 Task: Create a new field with title Stage a blank project AgileCenter with field type as Single-select and options as Not Started, In Progress and Complete
Action: Mouse moved to (947, 192)
Screenshot: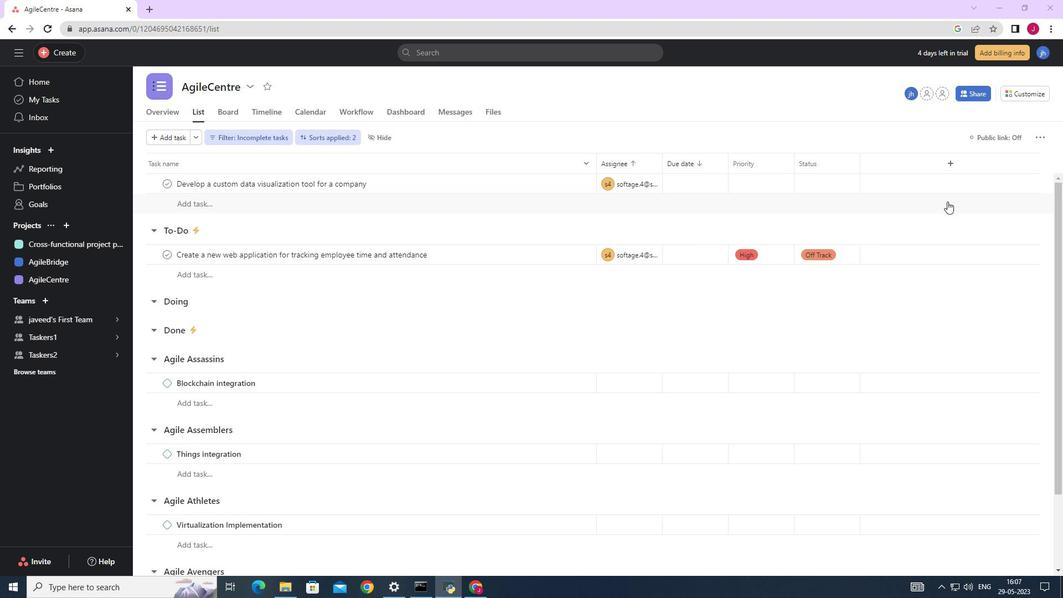 
Action: Mouse scrolled (947, 193) with delta (0, 0)
Screenshot: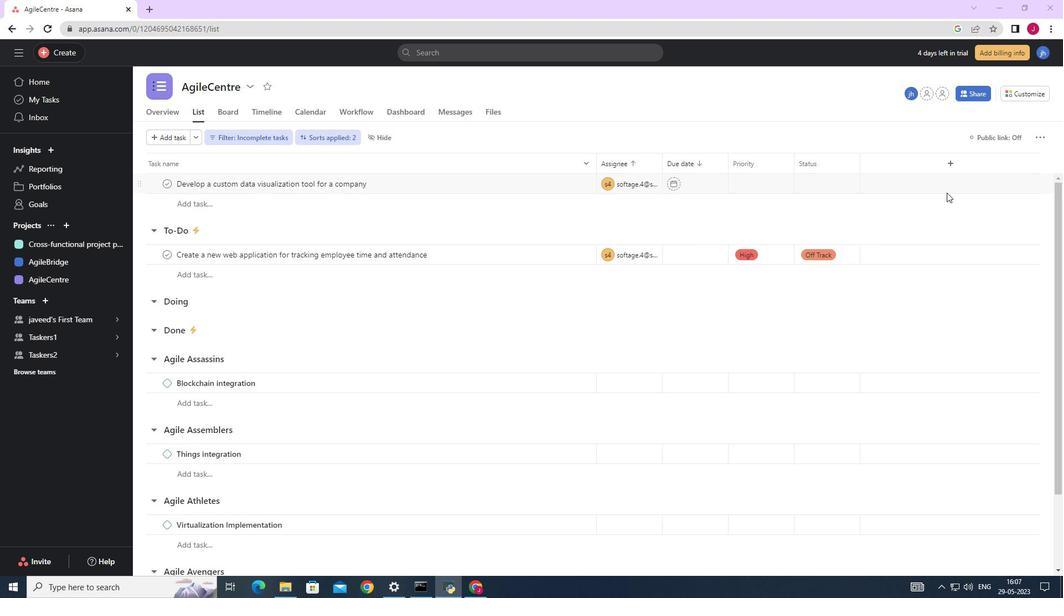 
Action: Mouse scrolled (947, 193) with delta (0, 0)
Screenshot: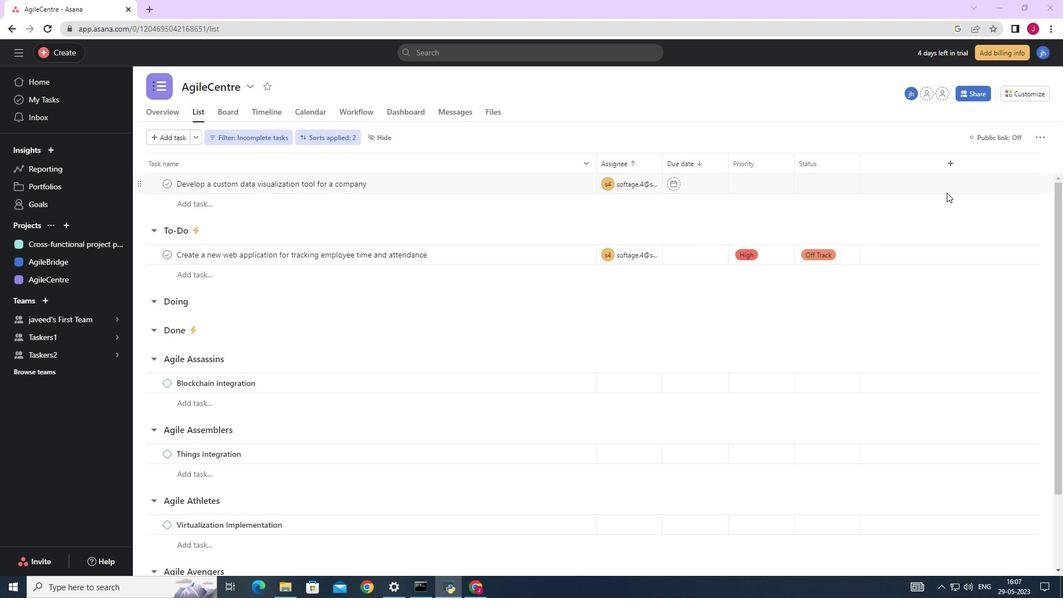 
Action: Mouse moved to (1033, 90)
Screenshot: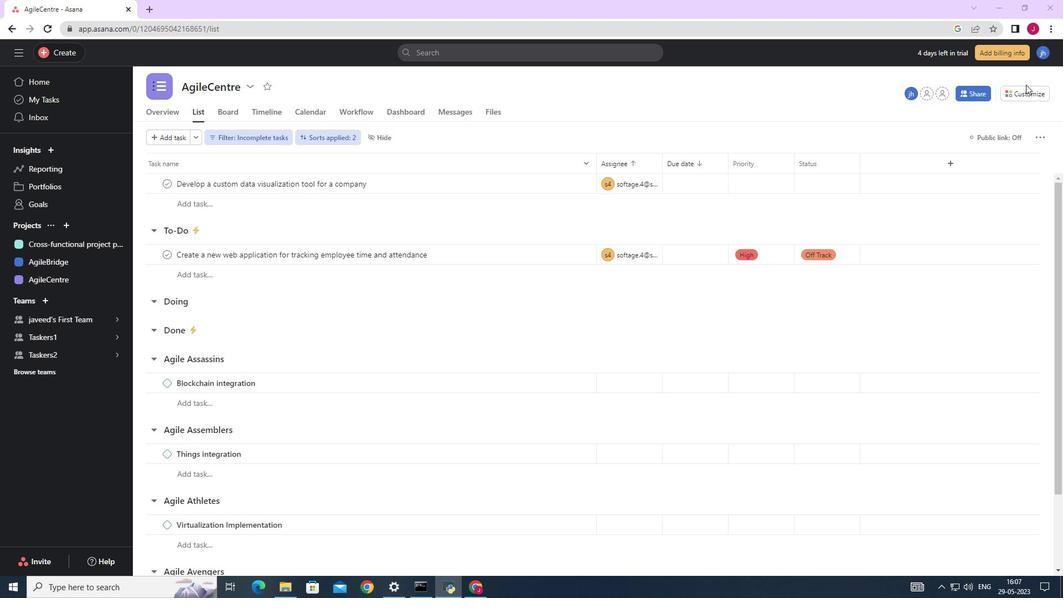 
Action: Mouse pressed left at (1033, 90)
Screenshot: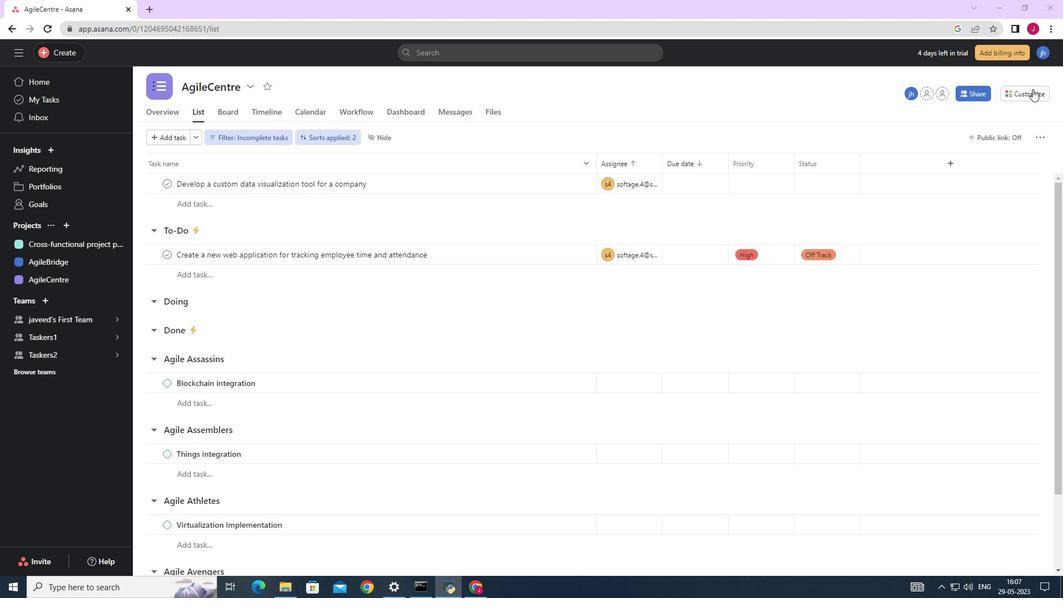 
Action: Mouse moved to (911, 225)
Screenshot: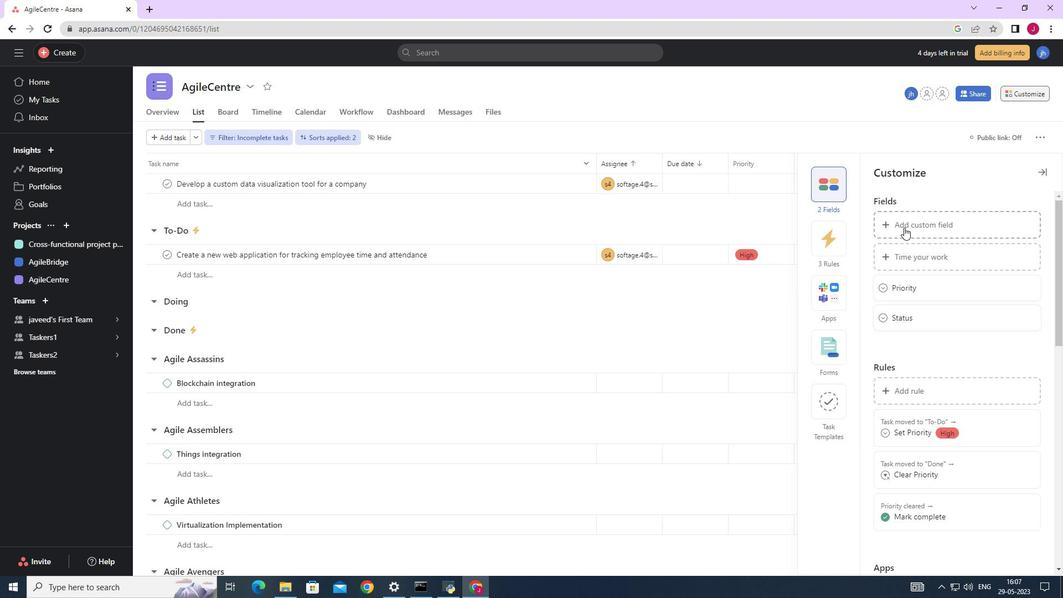 
Action: Mouse pressed left at (911, 225)
Screenshot: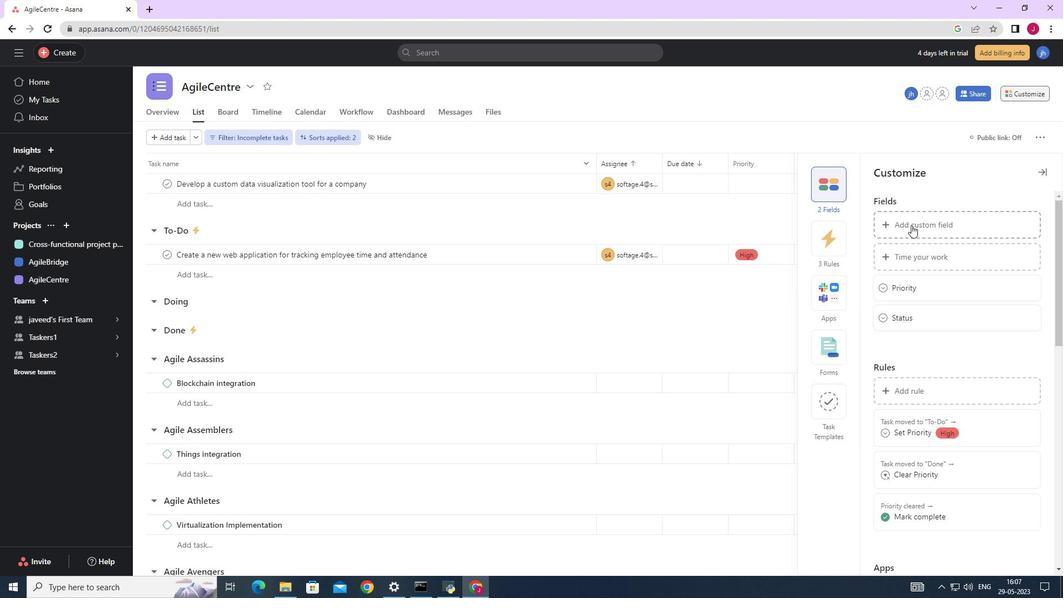 
Action: Mouse moved to (435, 172)
Screenshot: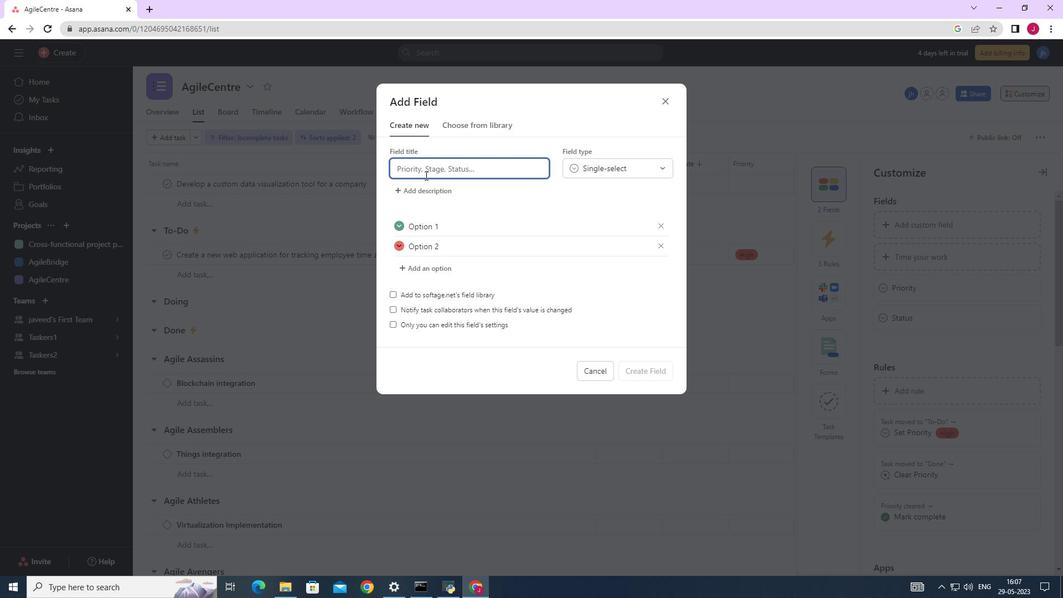 
Action: Mouse pressed left at (435, 172)
Screenshot: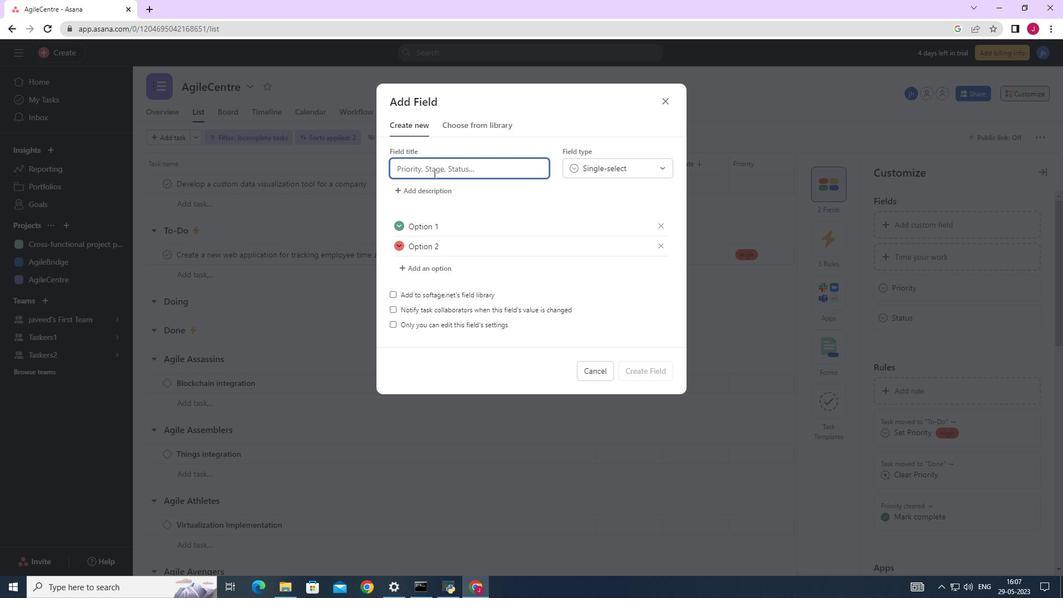 
Action: Mouse moved to (435, 172)
Screenshot: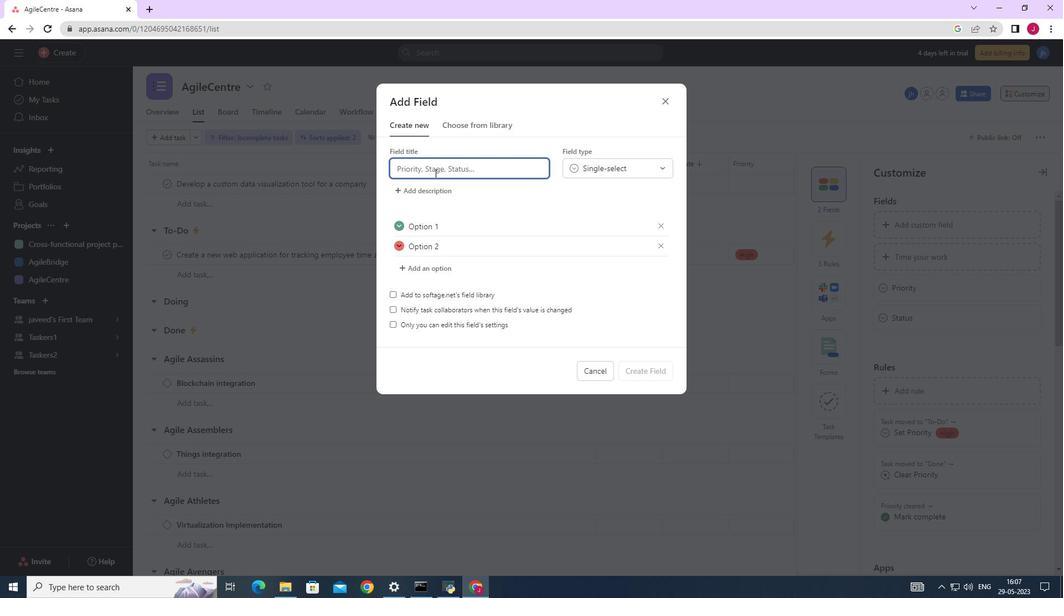 
Action: Key pressed <Key.caps_lock>T<Key.caps_lock>itle<Key.space><Key.backspace><Key.backspace><Key.backspace><Key.backspace><Key.backspace><Key.backspace><Key.caps_lock>A<Key.caps_lock><Key.space>blank<Key.space>project
Screenshot: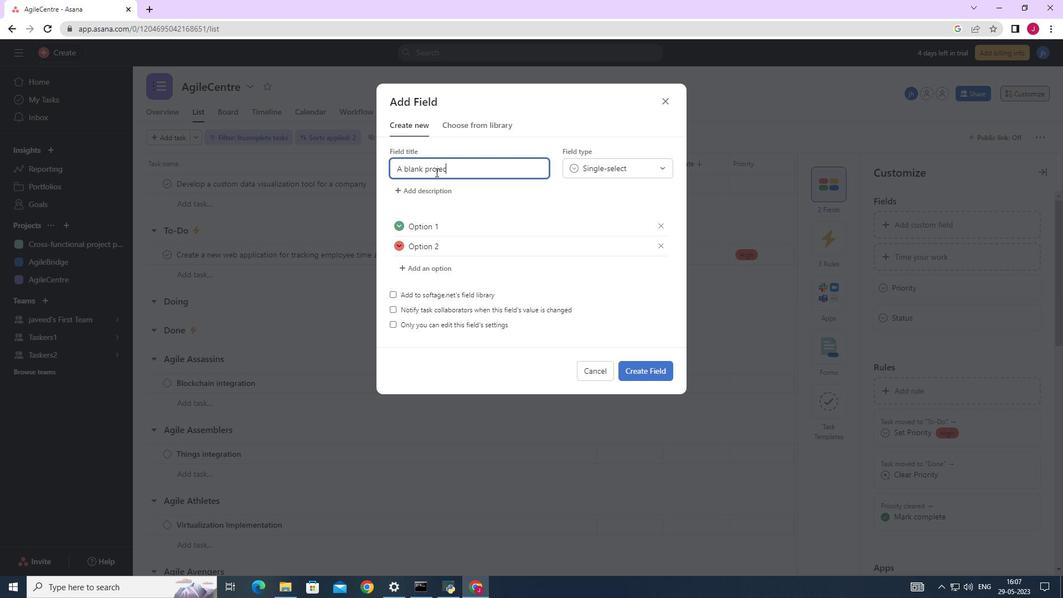 
Action: Mouse moved to (632, 165)
Screenshot: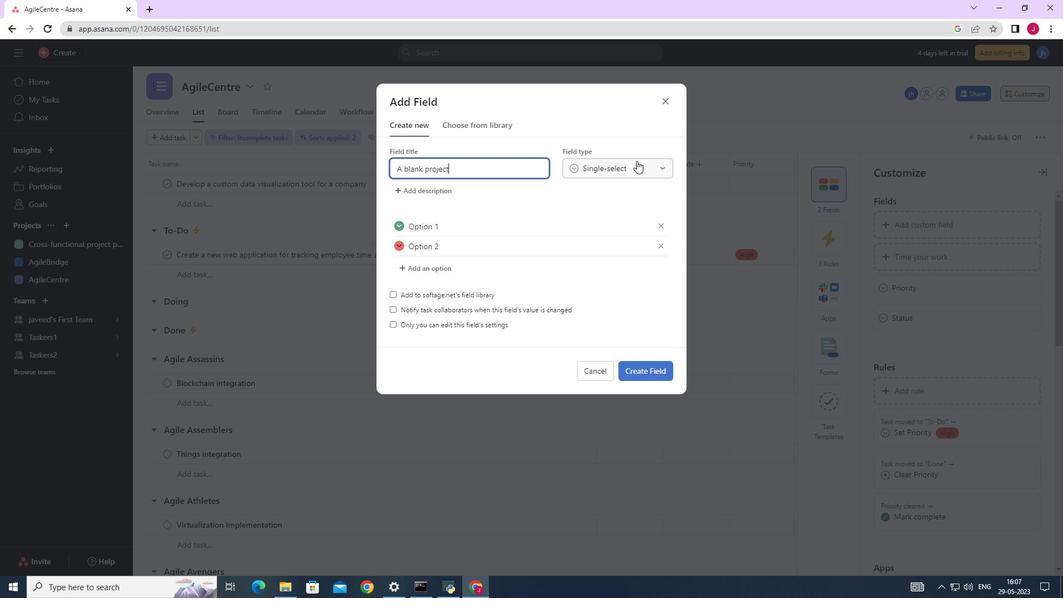 
Action: Mouse pressed left at (632, 165)
Screenshot: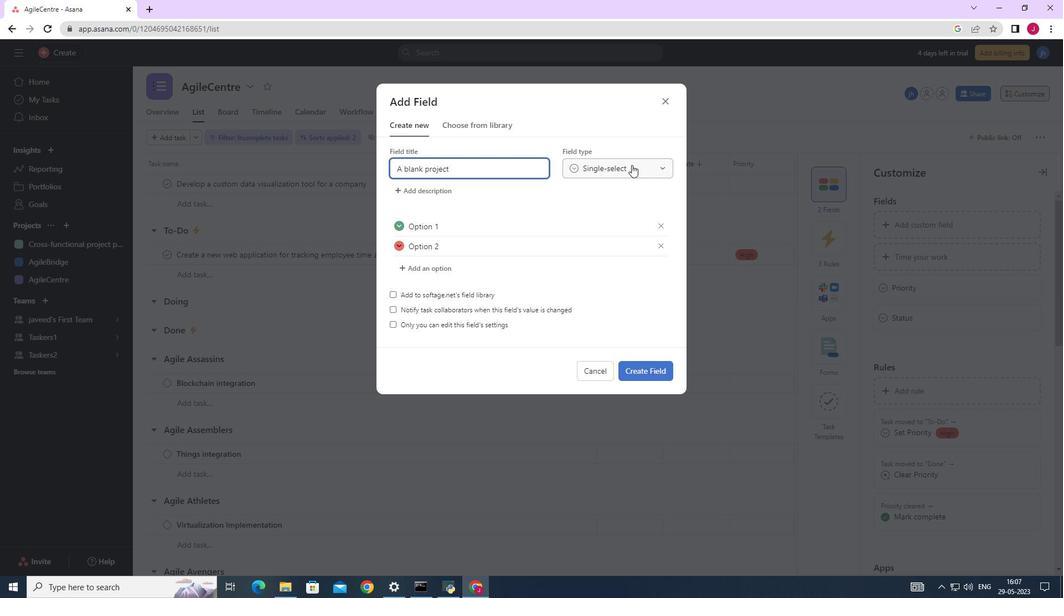 
Action: Mouse pressed left at (632, 165)
Screenshot: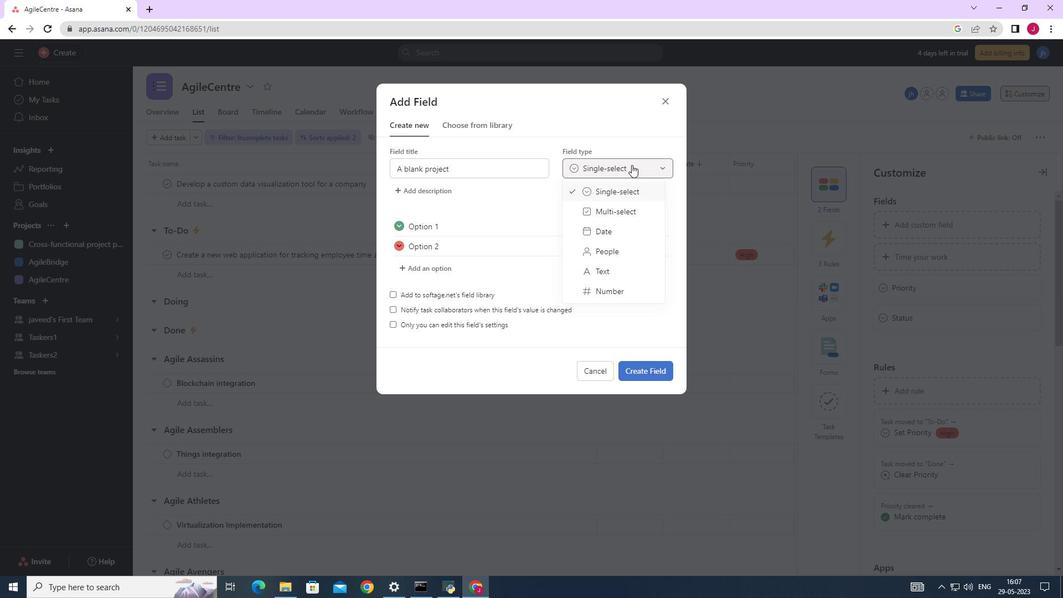 
Action: Mouse moved to (663, 227)
Screenshot: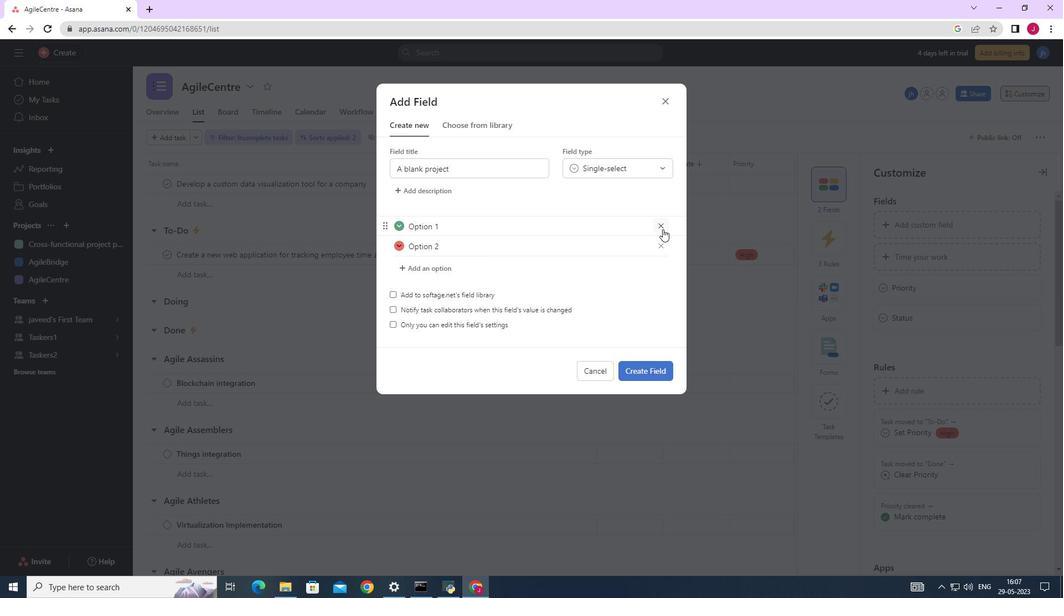 
Action: Mouse pressed left at (663, 227)
Screenshot: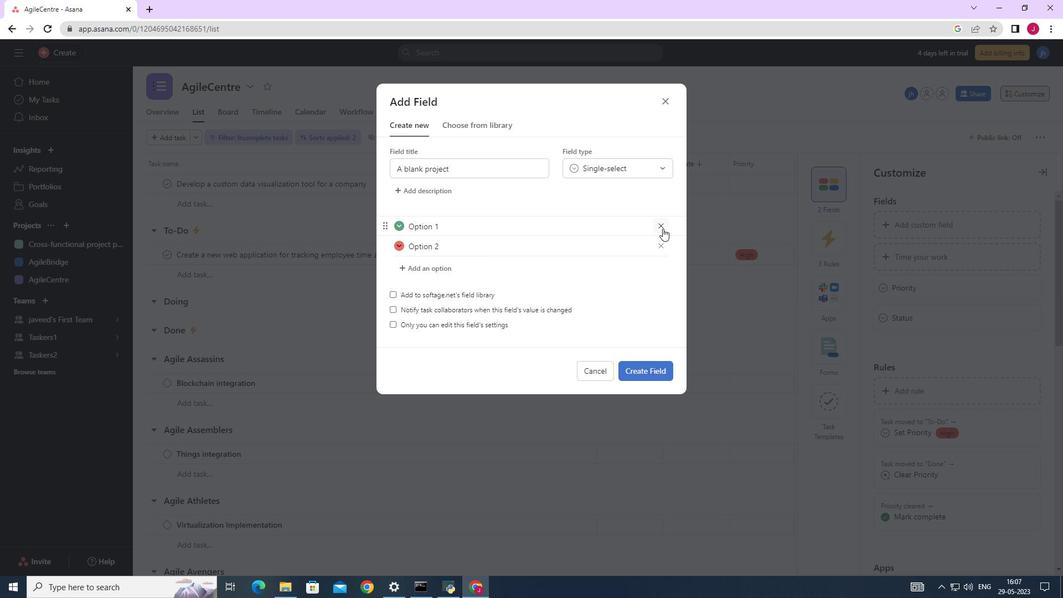 
Action: Mouse moved to (662, 227)
Screenshot: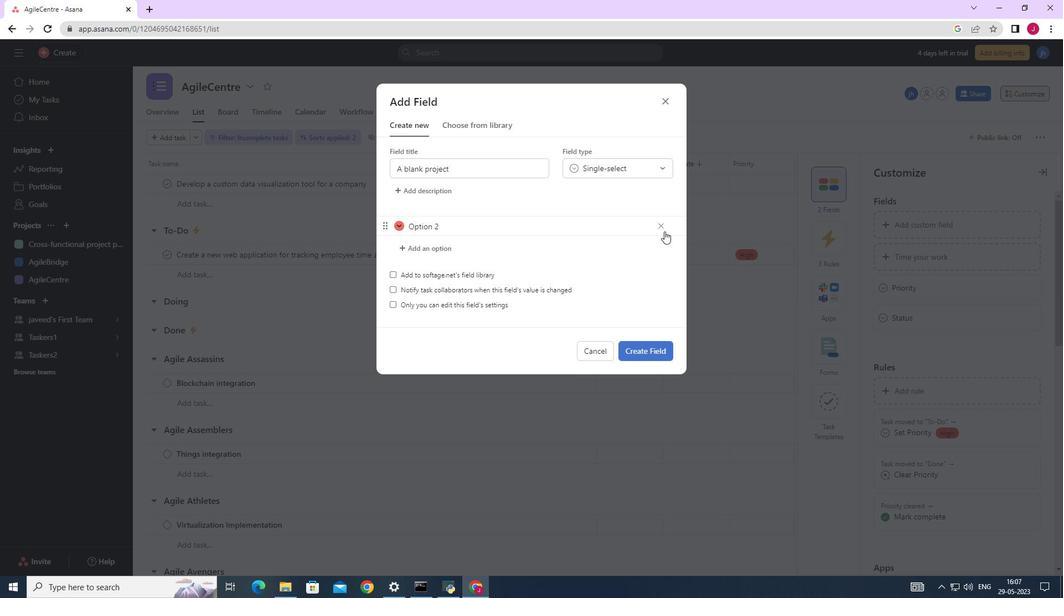 
Action: Mouse pressed left at (662, 227)
Screenshot: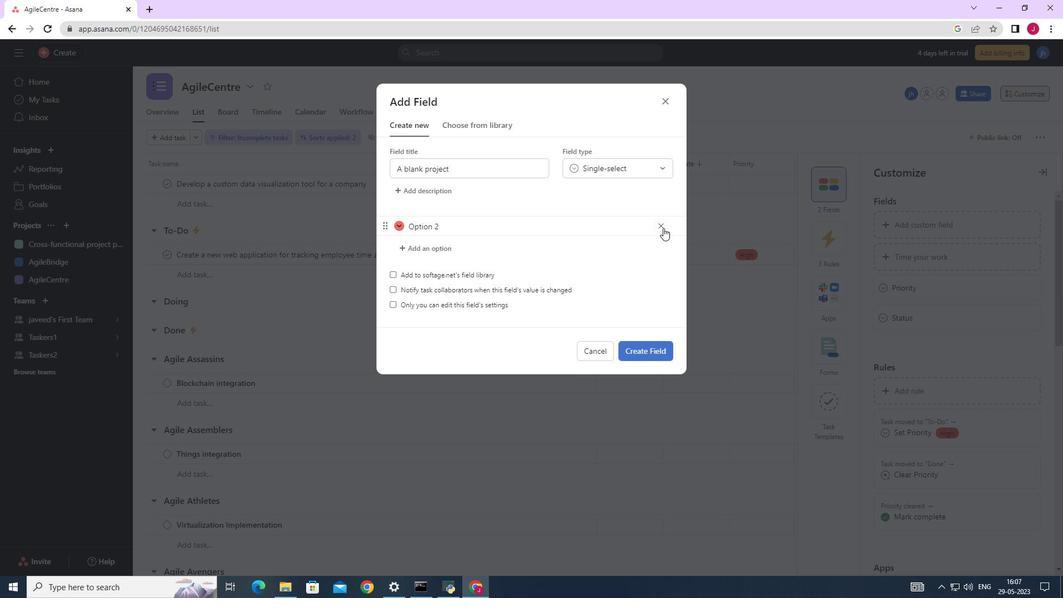 
Action: Mouse moved to (462, 214)
Screenshot: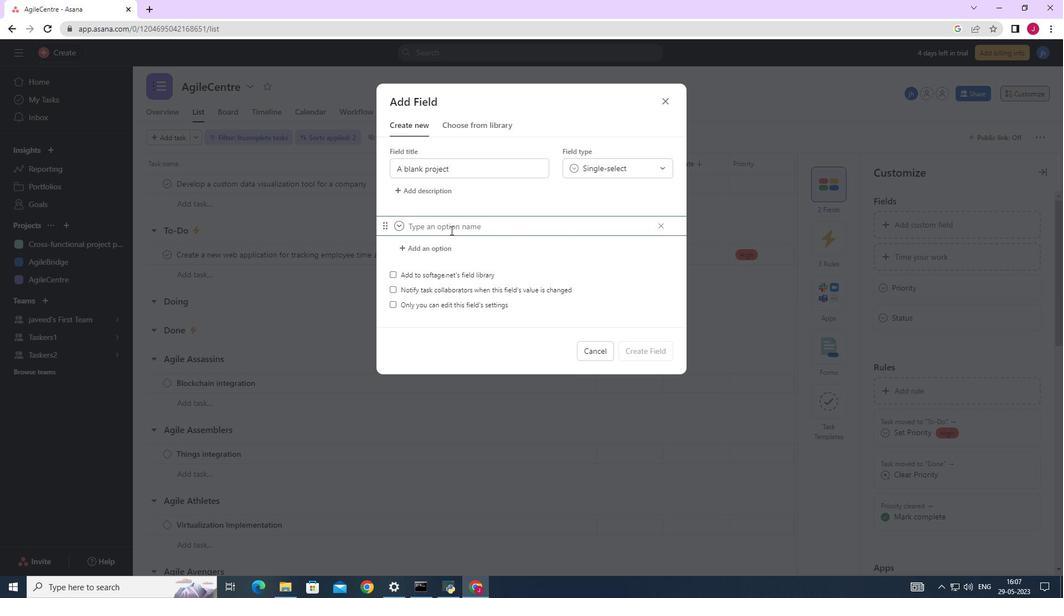
Action: Key pressed <Key.caps_lock>N<Key.caps_lock>ot<Key.space>started<Key.space>
Screenshot: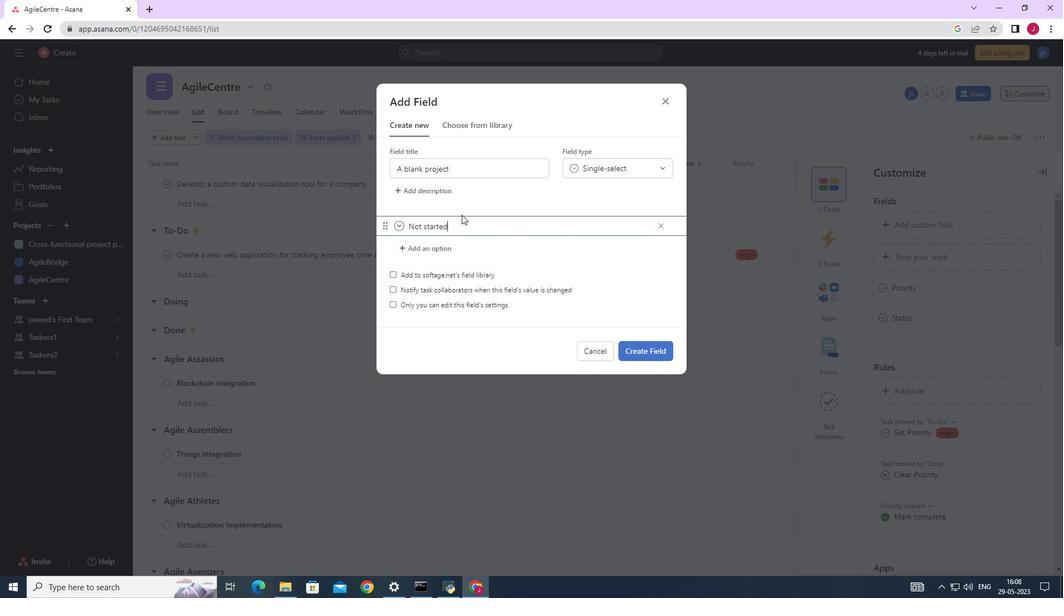 
Action: Mouse moved to (435, 248)
Screenshot: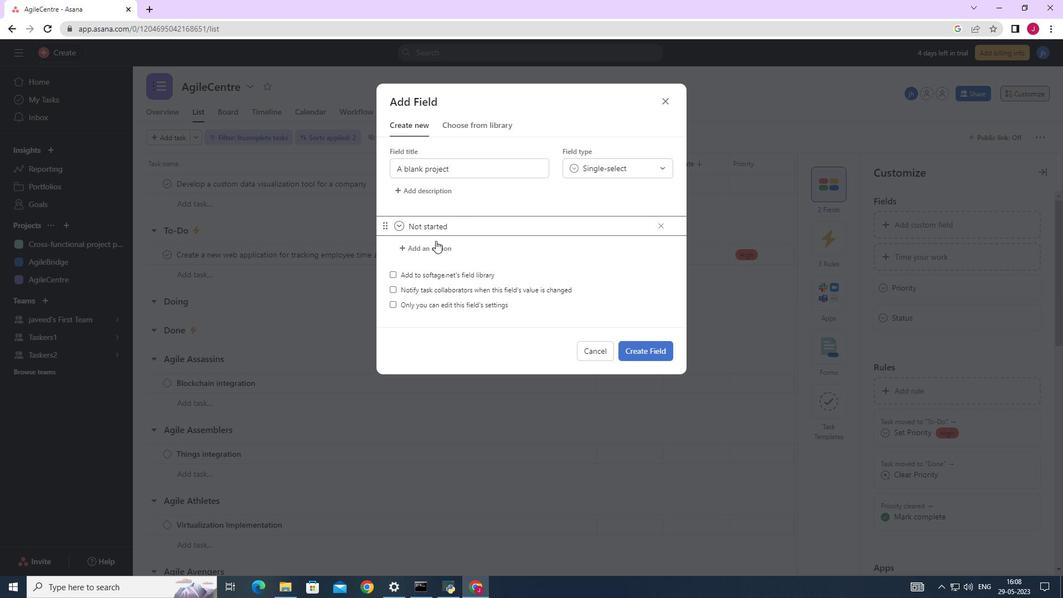 
Action: Mouse pressed left at (435, 248)
Screenshot: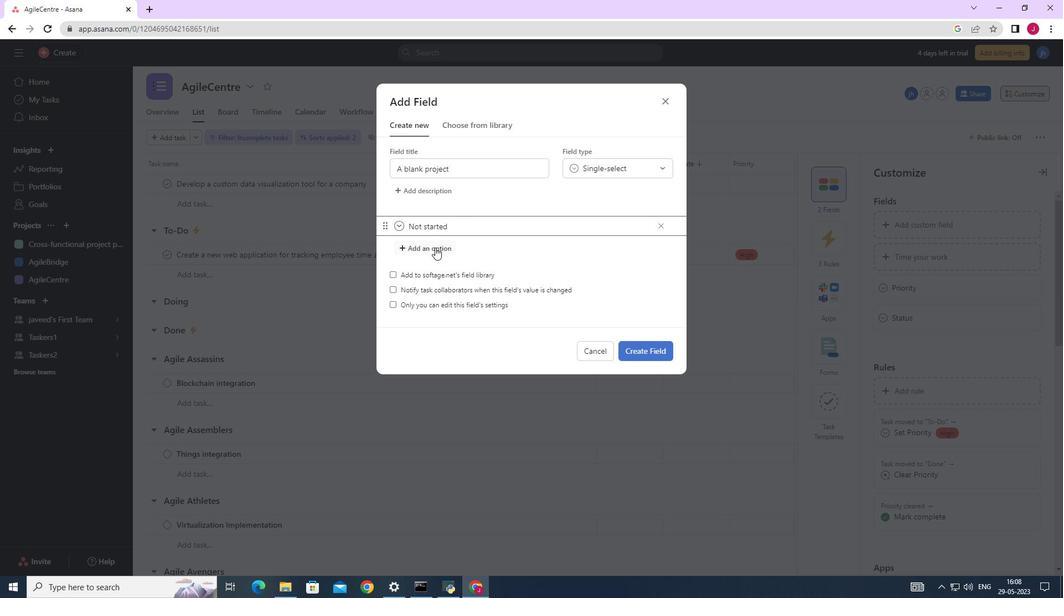 
Action: Key pressed <Key.caps_lock>I<Key.caps_lock>n<Key.space>progress
Screenshot: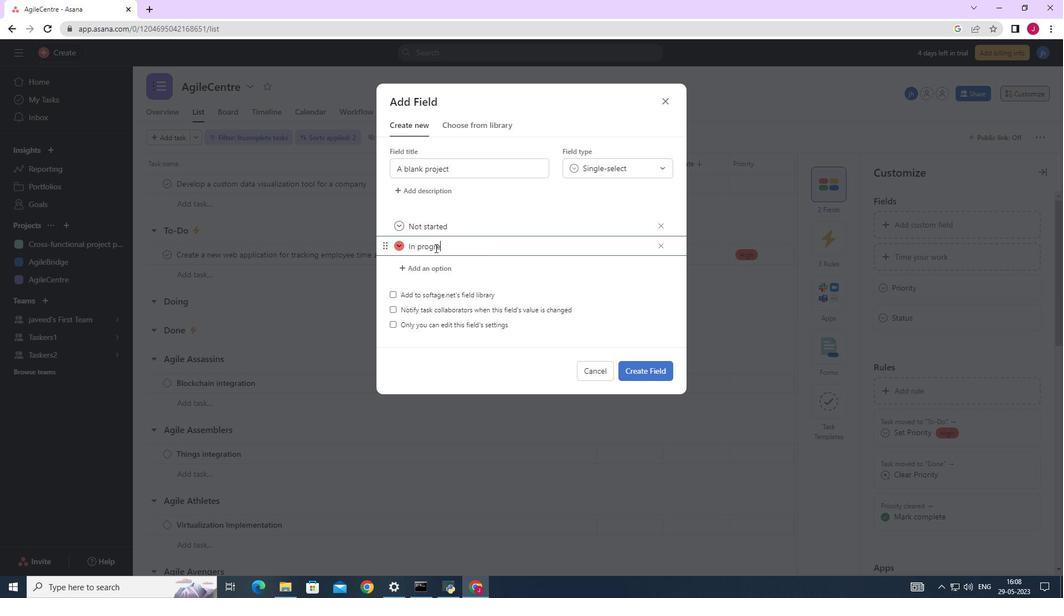 
Action: Mouse moved to (426, 273)
Screenshot: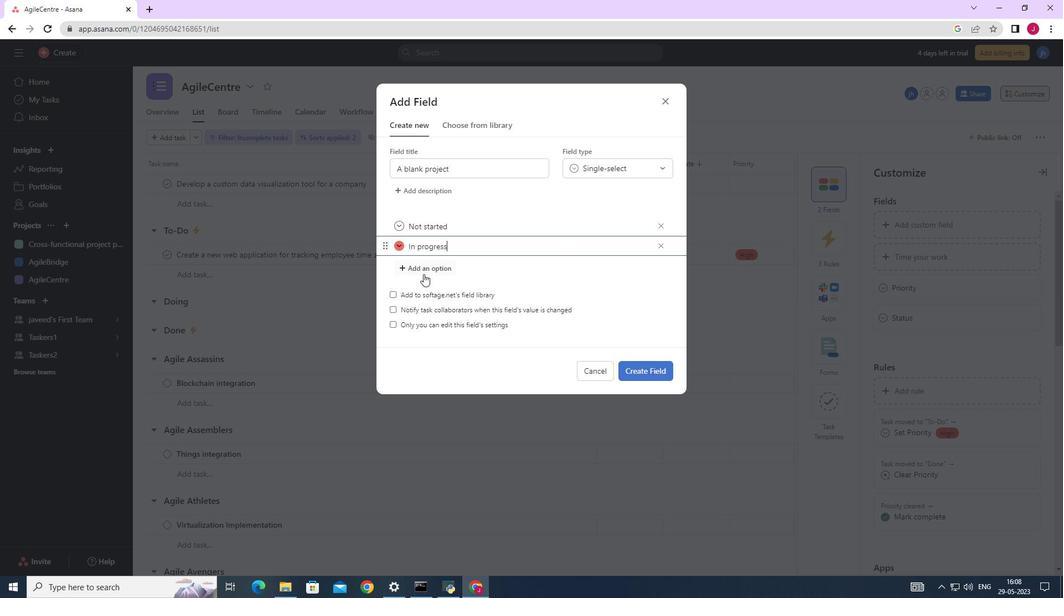 
Action: Mouse pressed left at (426, 273)
Screenshot: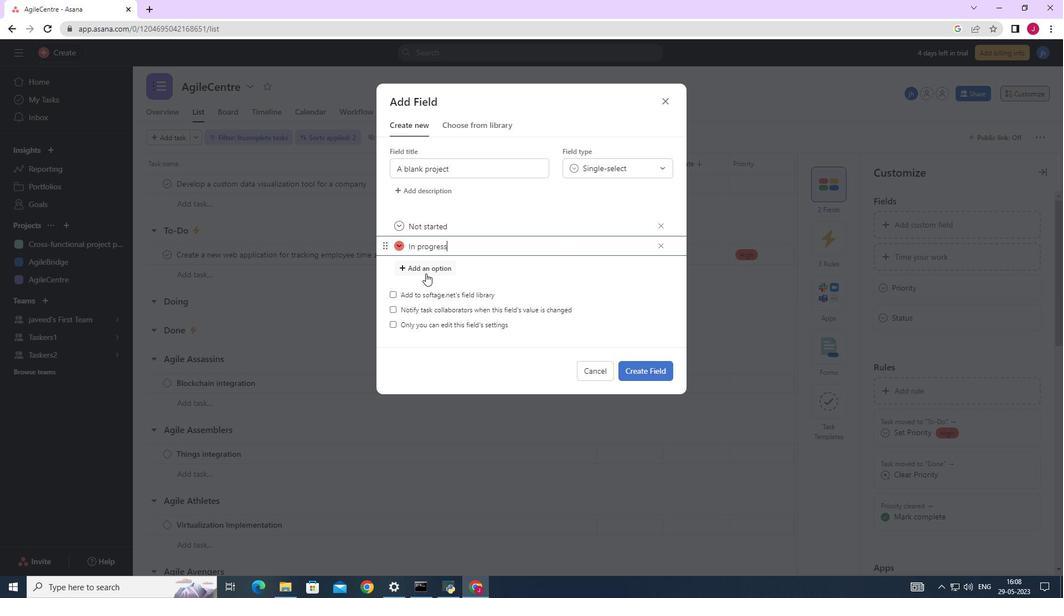 
Action: Mouse moved to (426, 272)
Screenshot: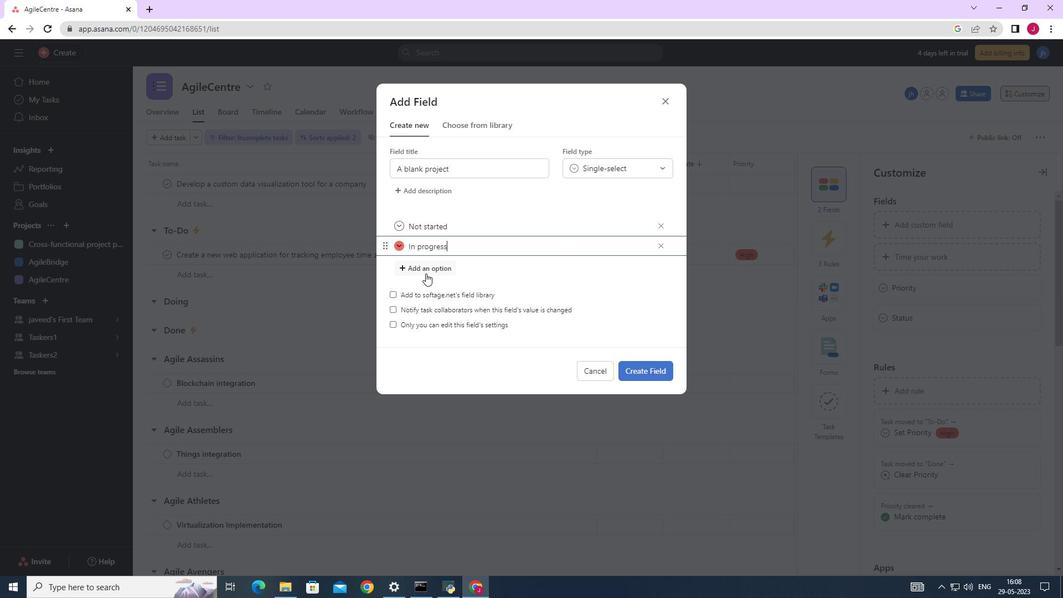 
Action: Key pressed <Key.caps_lock>C<Key.caps_lock>omplete
Screenshot: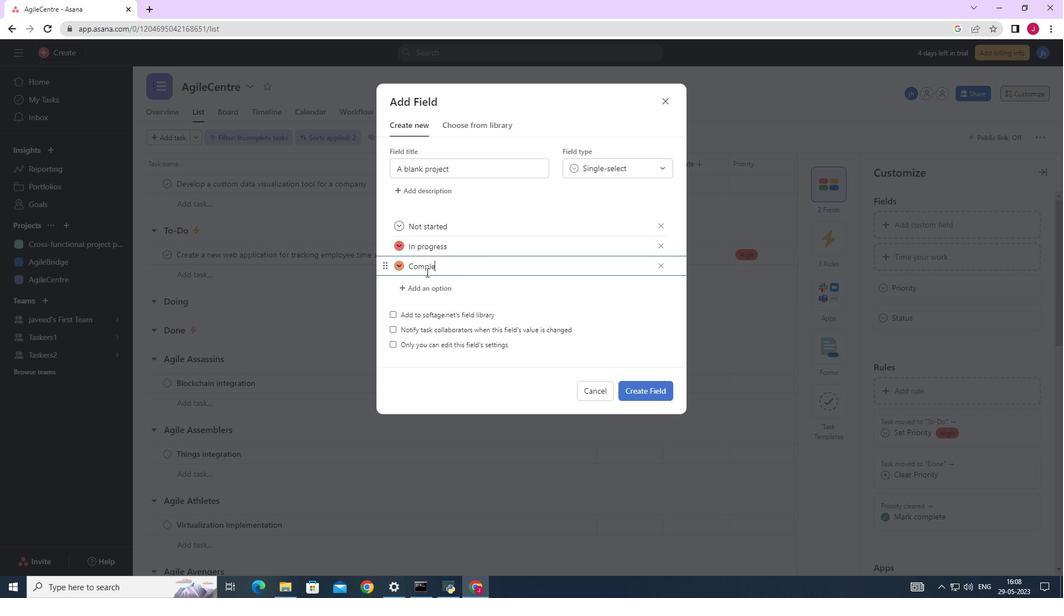 
Action: Mouse moved to (422, 231)
Screenshot: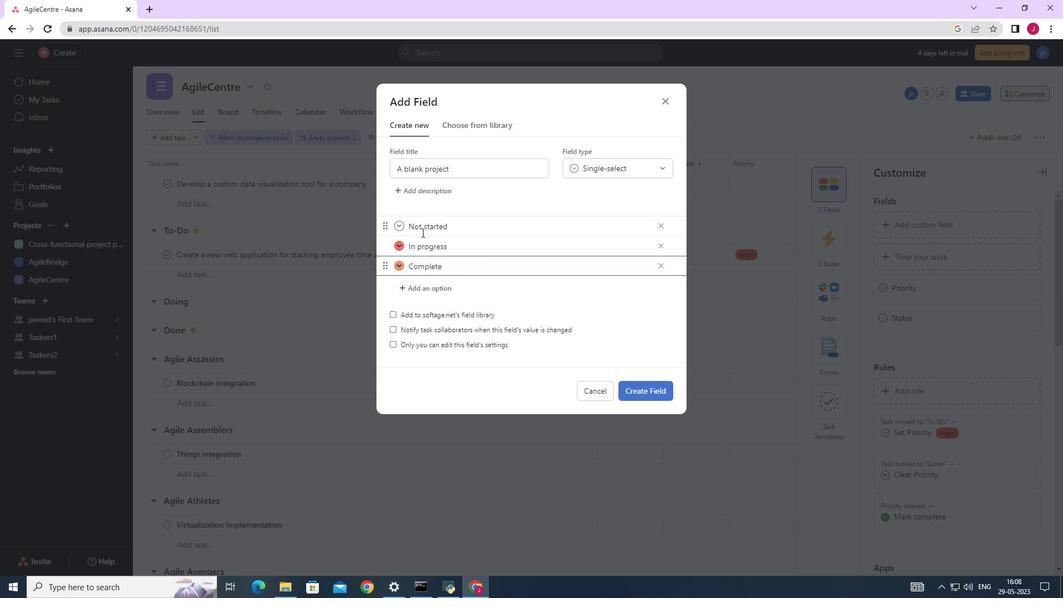 
Action: Mouse pressed left at (422, 231)
Screenshot: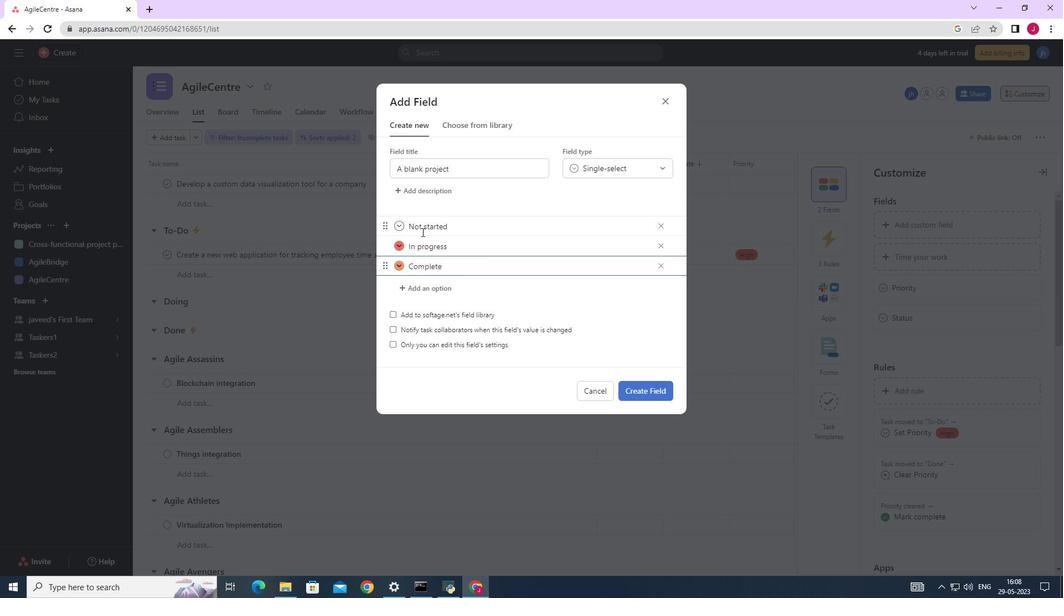 
Action: Mouse moved to (403, 224)
Screenshot: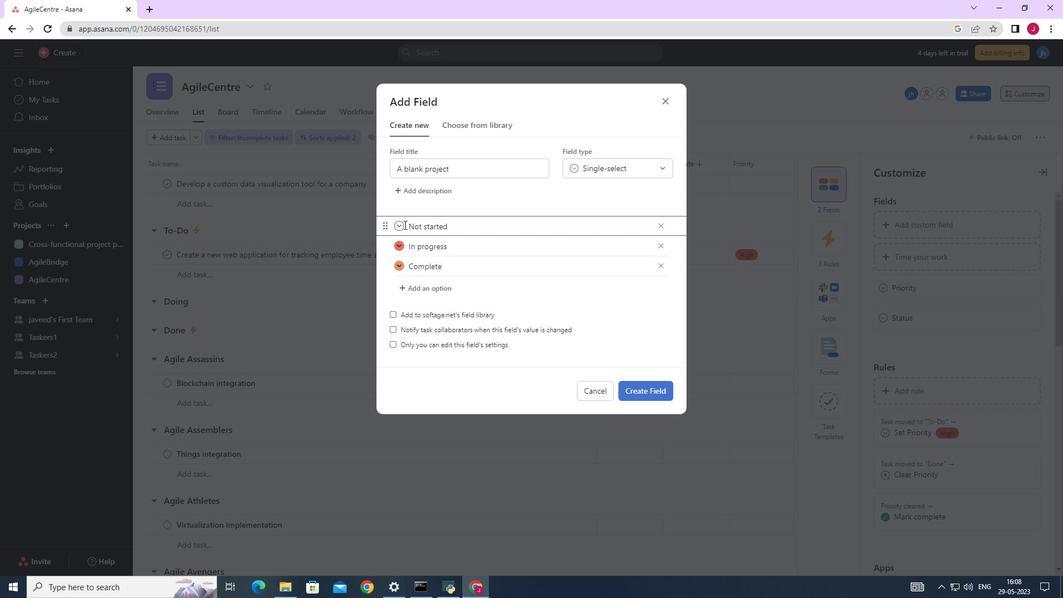 
Action: Mouse pressed left at (403, 224)
Screenshot: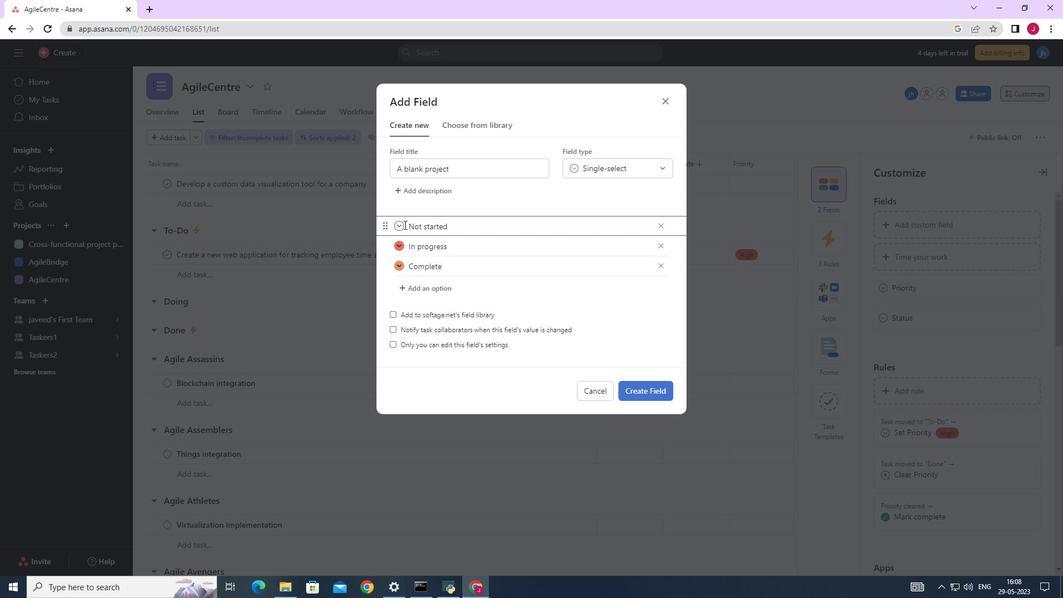 
Action: Mouse moved to (345, 243)
Screenshot: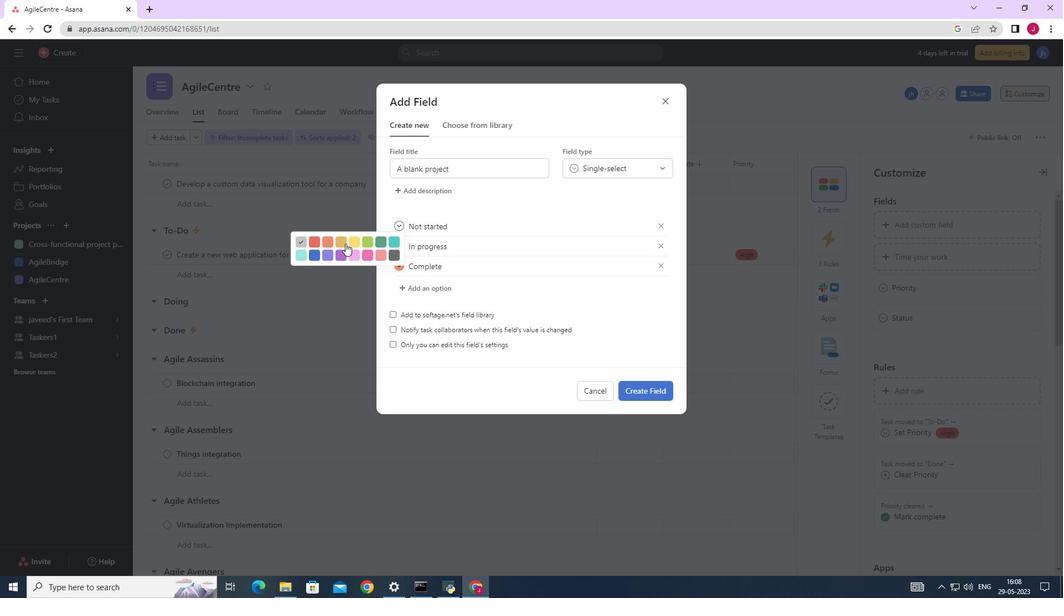 
Action: Mouse pressed left at (345, 243)
Screenshot: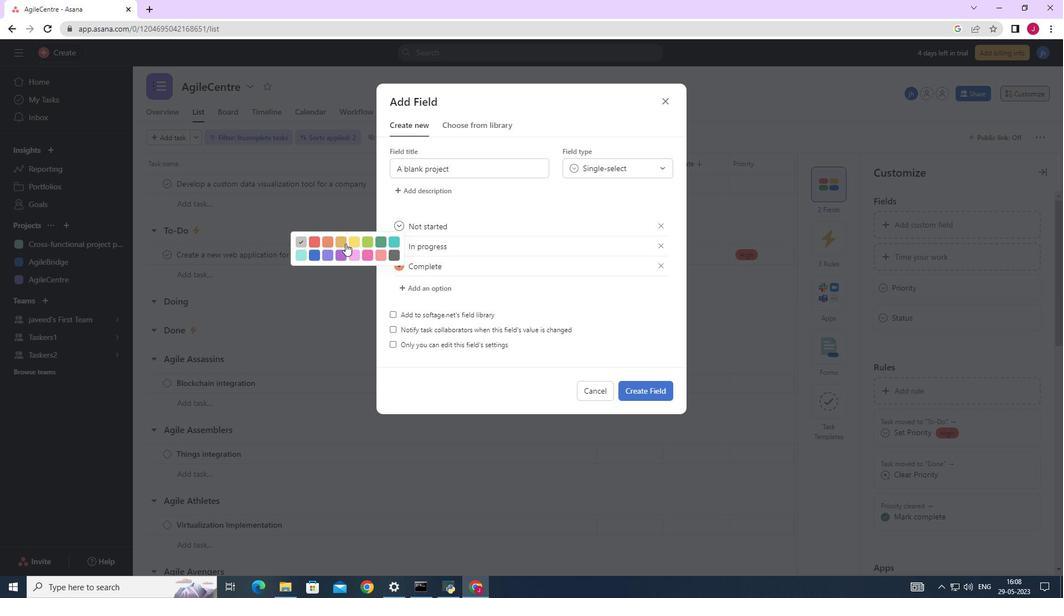 
Action: Mouse moved to (403, 169)
Screenshot: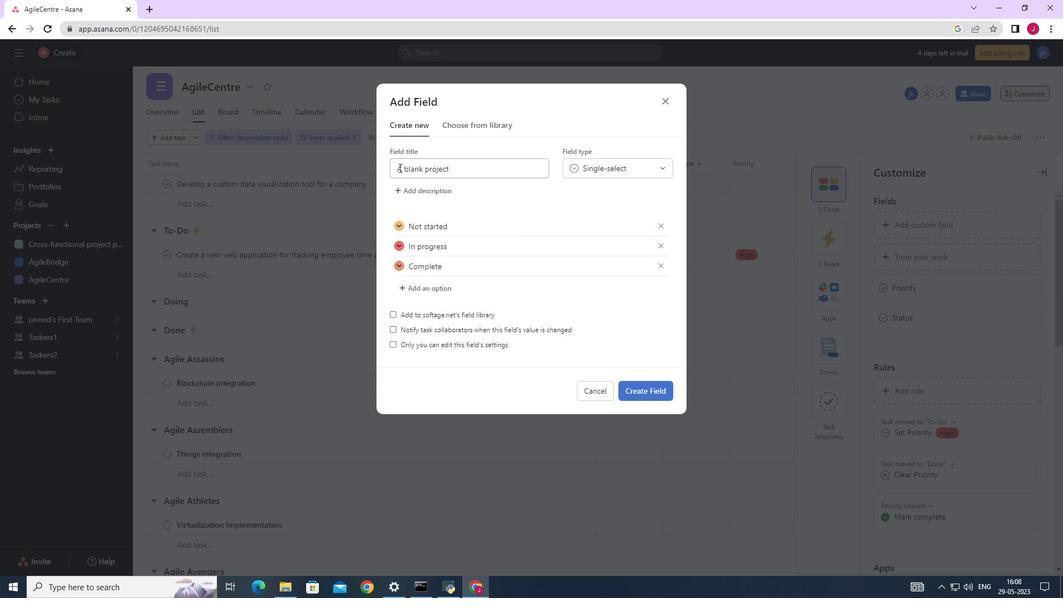 
Action: Mouse pressed left at (403, 169)
Screenshot: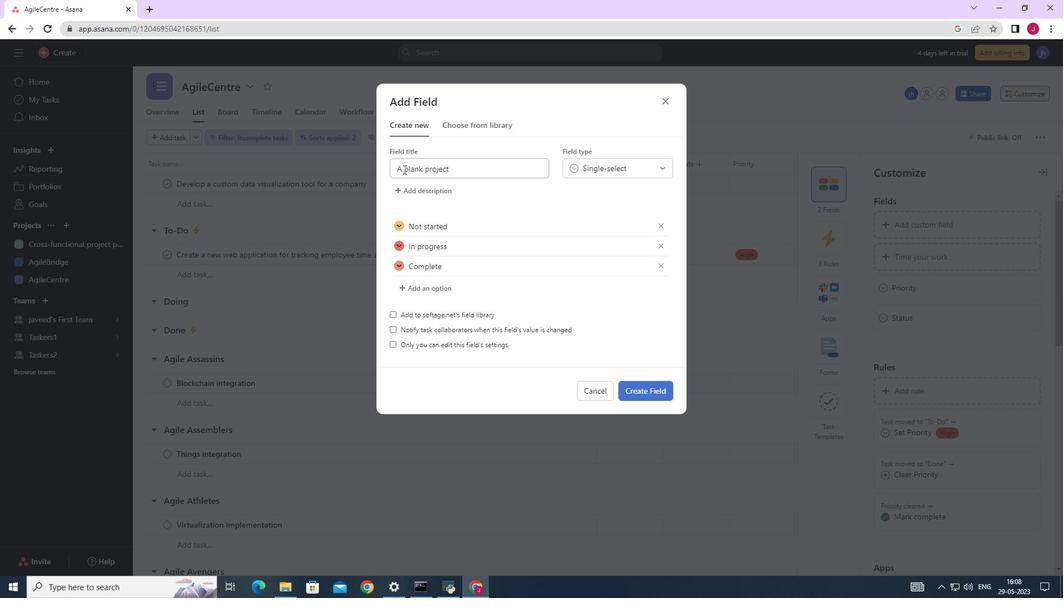 
Action: Key pressed <Key.backspace><Key.backspace><Key.caps_lock>S<Key.caps_lock>tage<Key.space>a<Key.space>
Screenshot: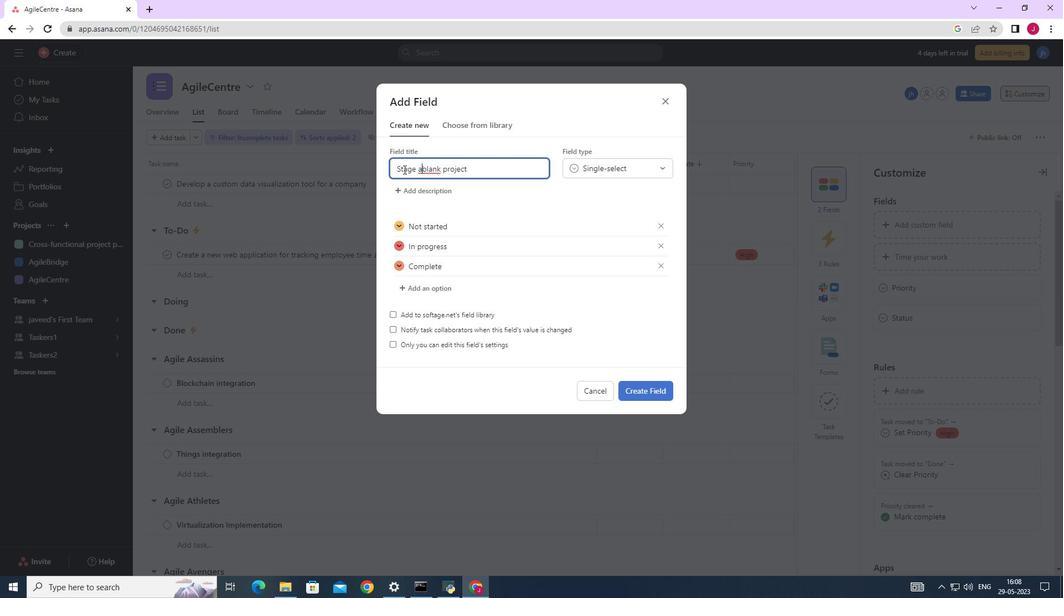 
Action: Mouse moved to (644, 388)
Screenshot: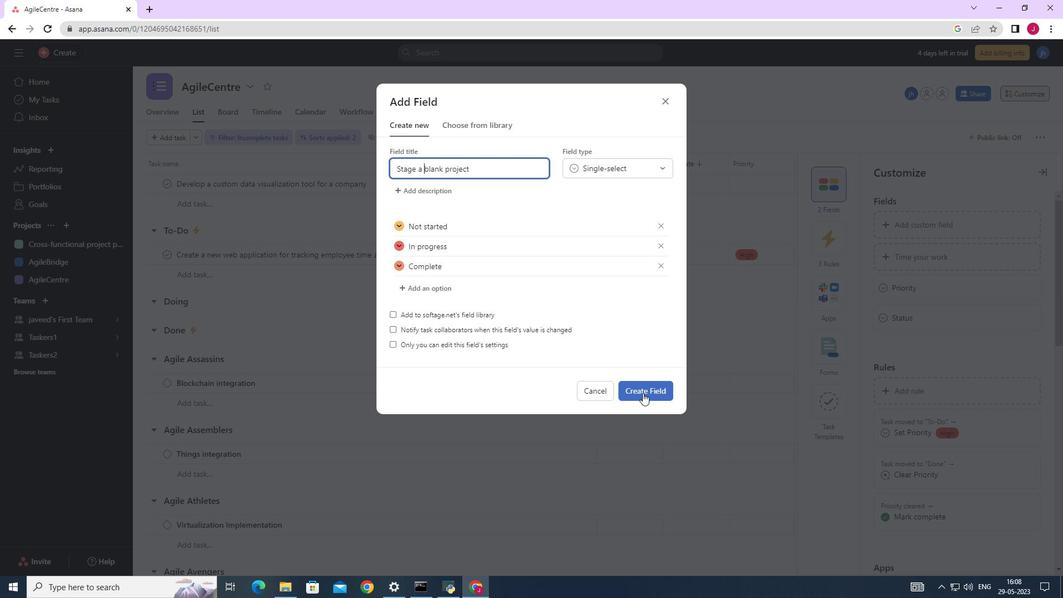 
Action: Mouse pressed left at (644, 388)
Screenshot: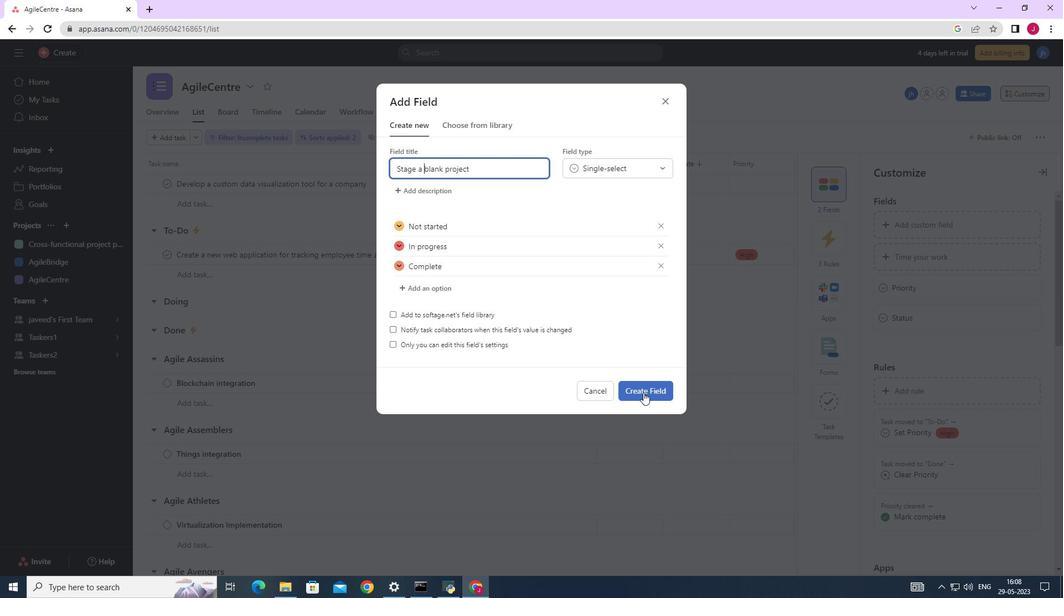 
Action: Mouse moved to (578, 305)
Screenshot: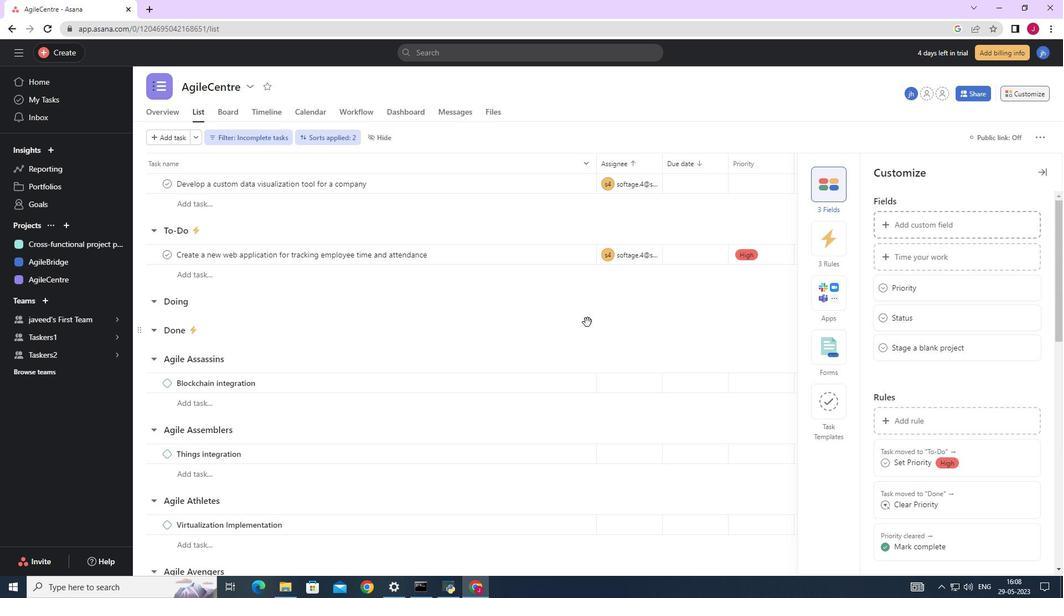 
